 Task: Add Sprouts Organic Scandinavian Blend Coffee to the cart.
Action: Mouse pressed left at (29, 143)
Screenshot: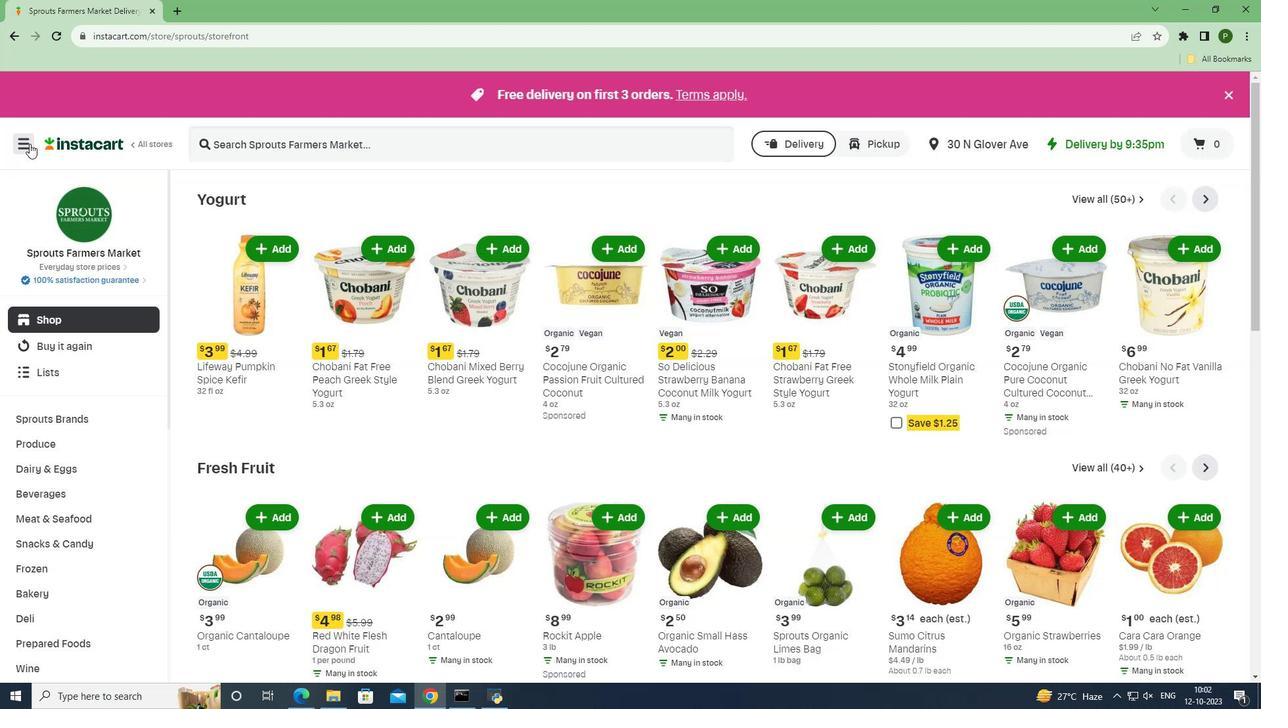 
Action: Mouse moved to (63, 339)
Screenshot: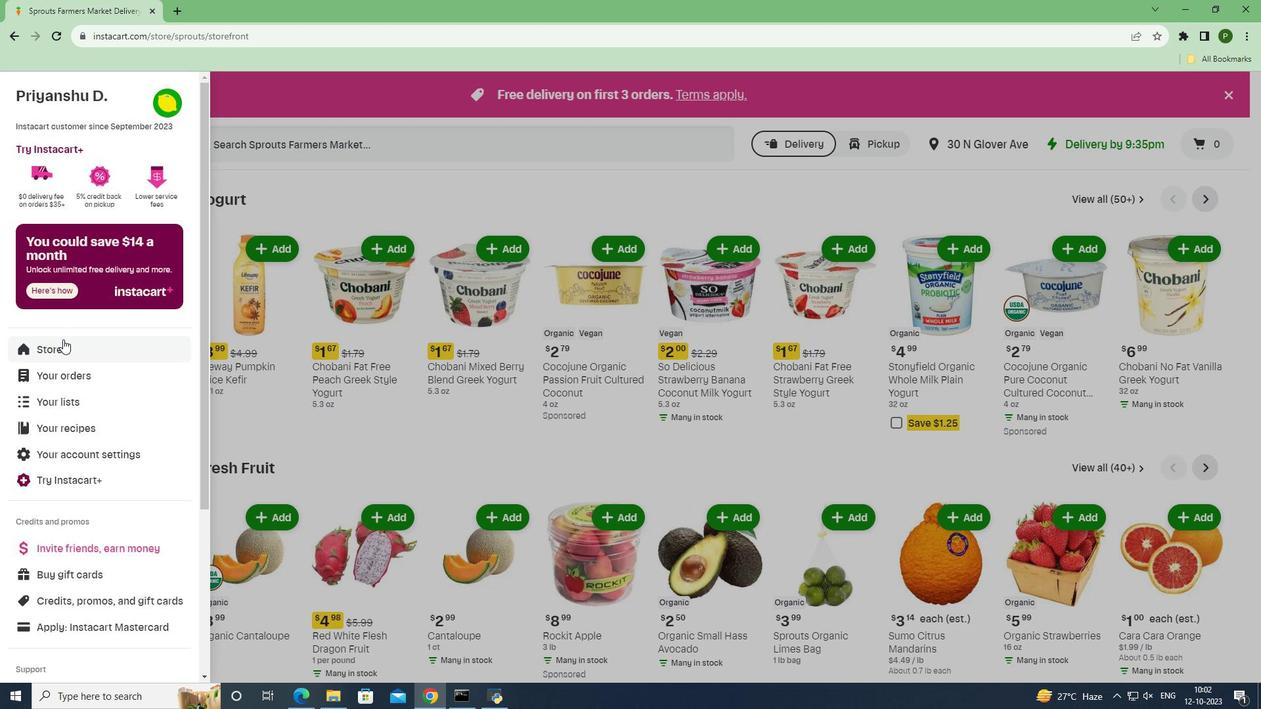 
Action: Mouse pressed left at (63, 339)
Screenshot: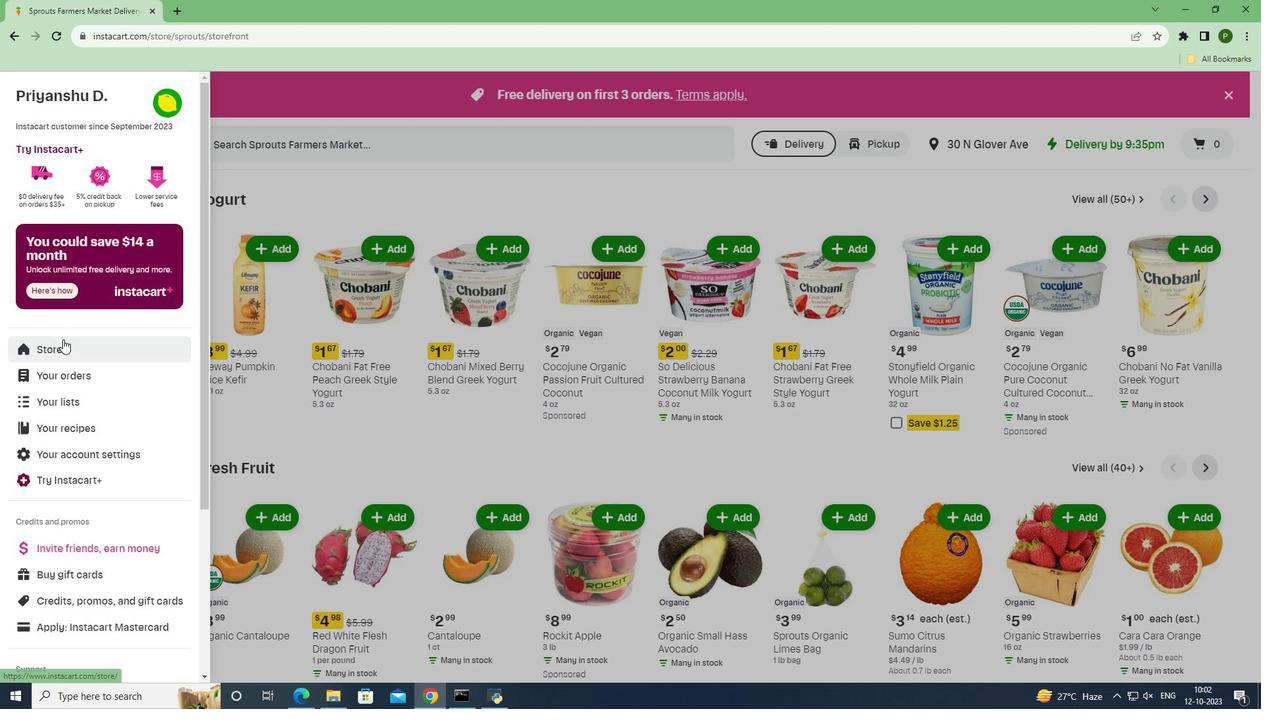 
Action: Mouse moved to (291, 150)
Screenshot: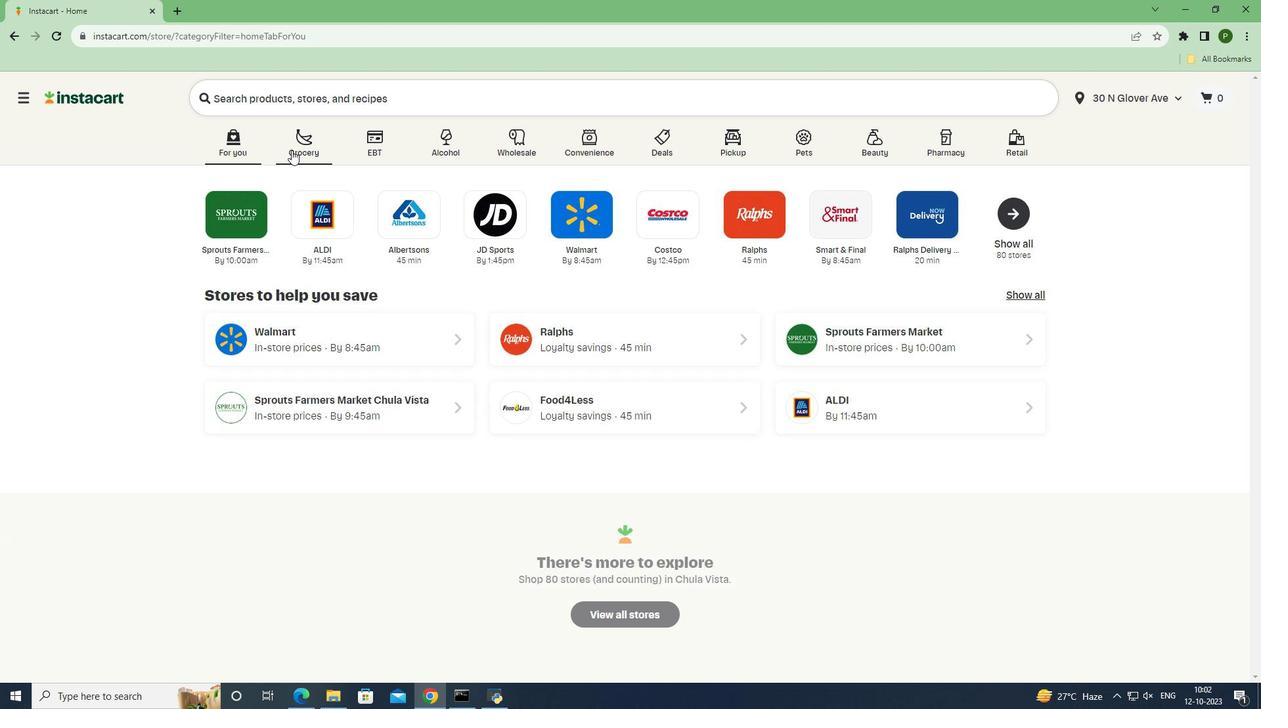 
Action: Mouse pressed left at (291, 150)
Screenshot: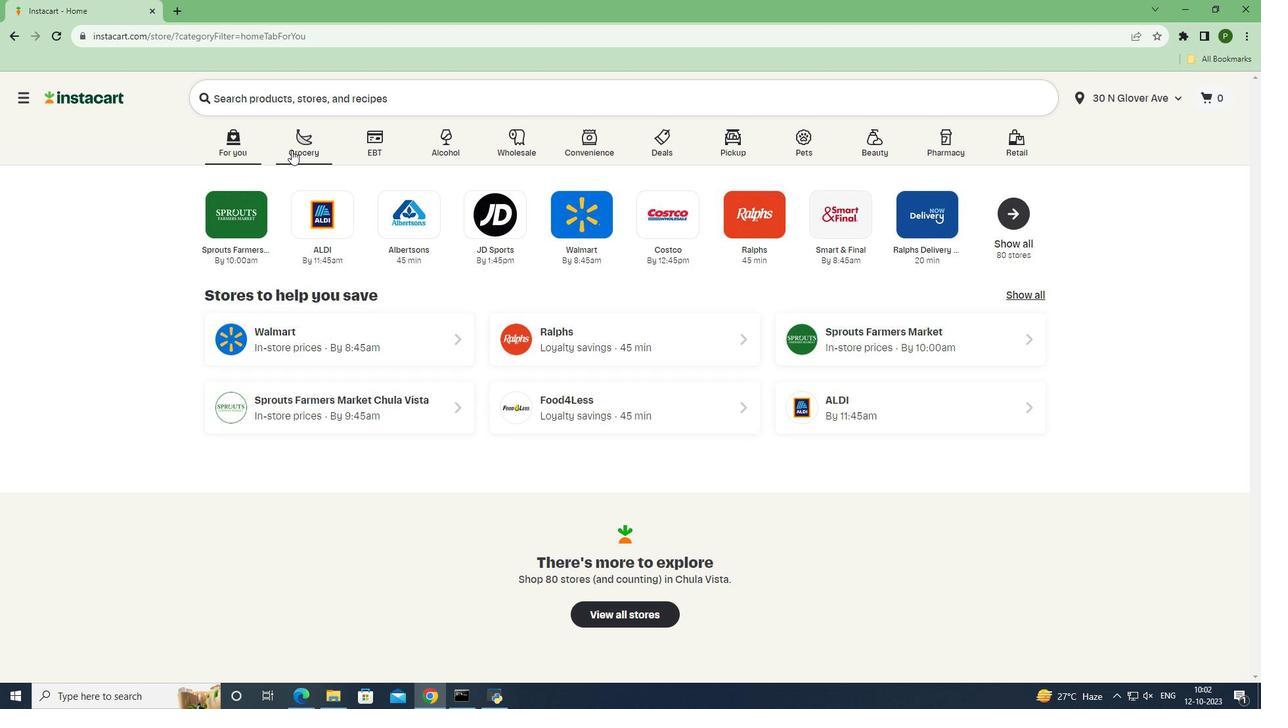 
Action: Mouse moved to (507, 300)
Screenshot: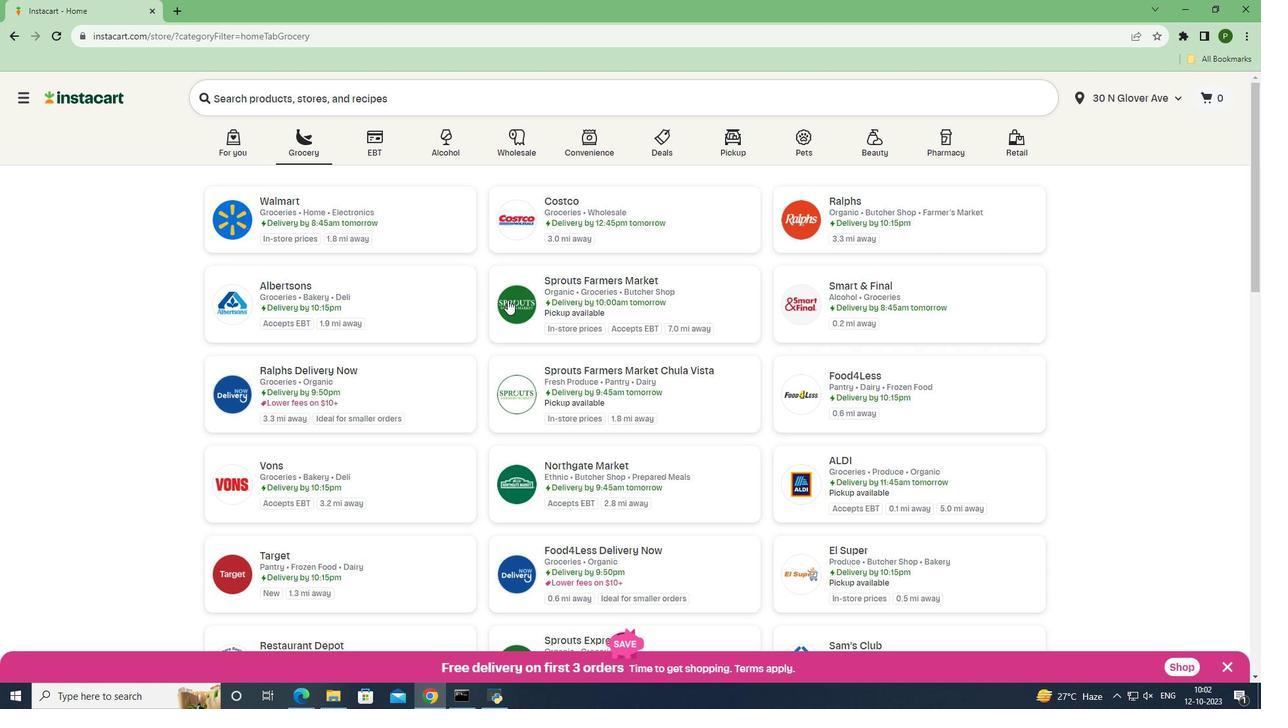 
Action: Mouse pressed left at (507, 300)
Screenshot: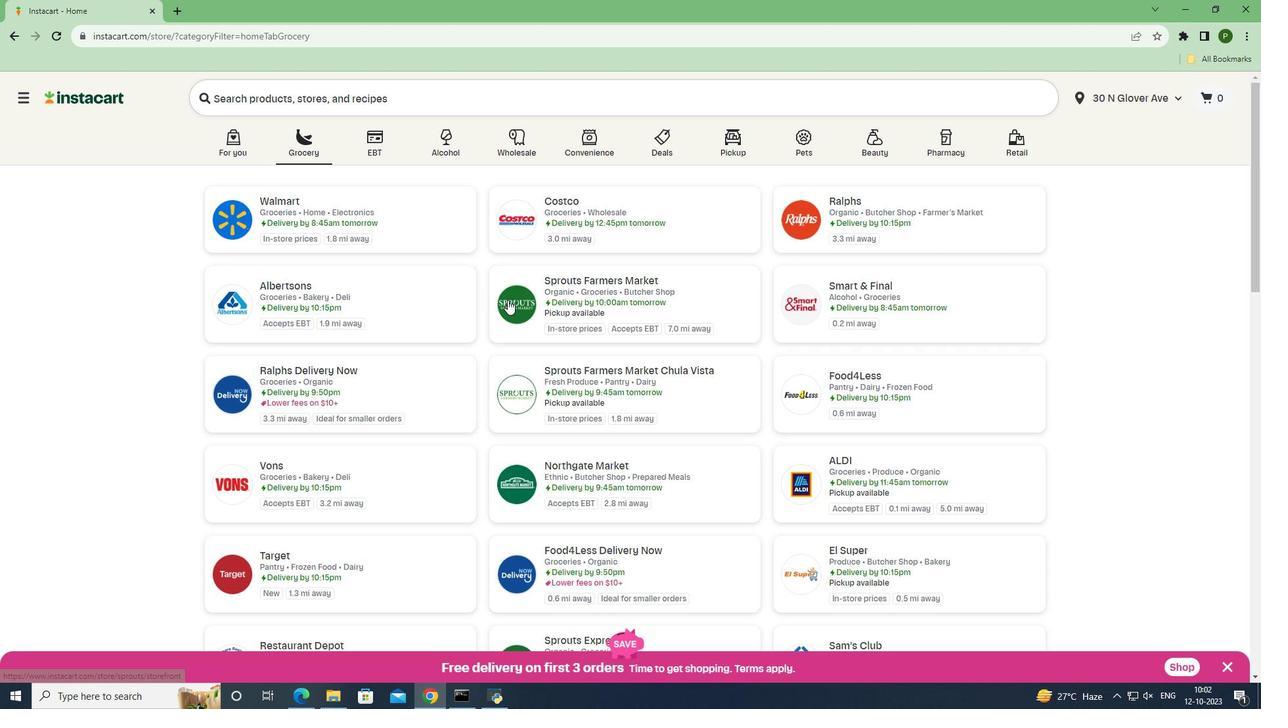 
Action: Mouse moved to (97, 496)
Screenshot: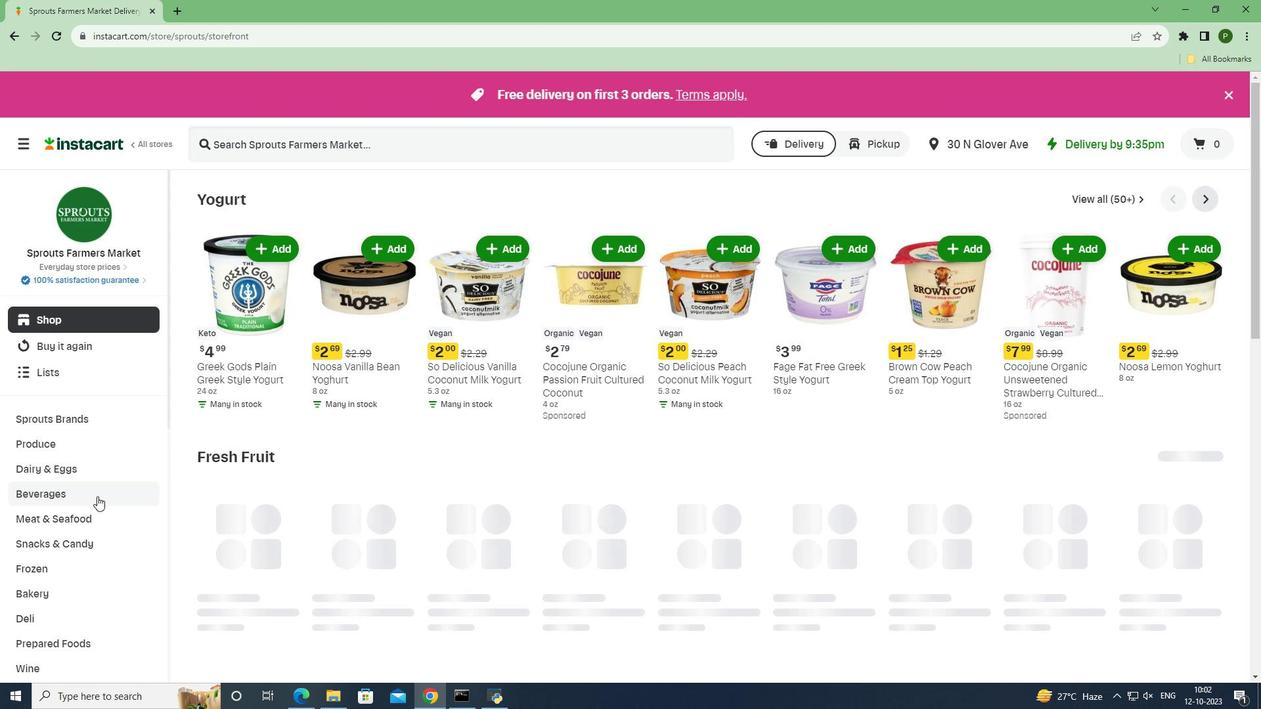 
Action: Mouse pressed left at (97, 496)
Screenshot: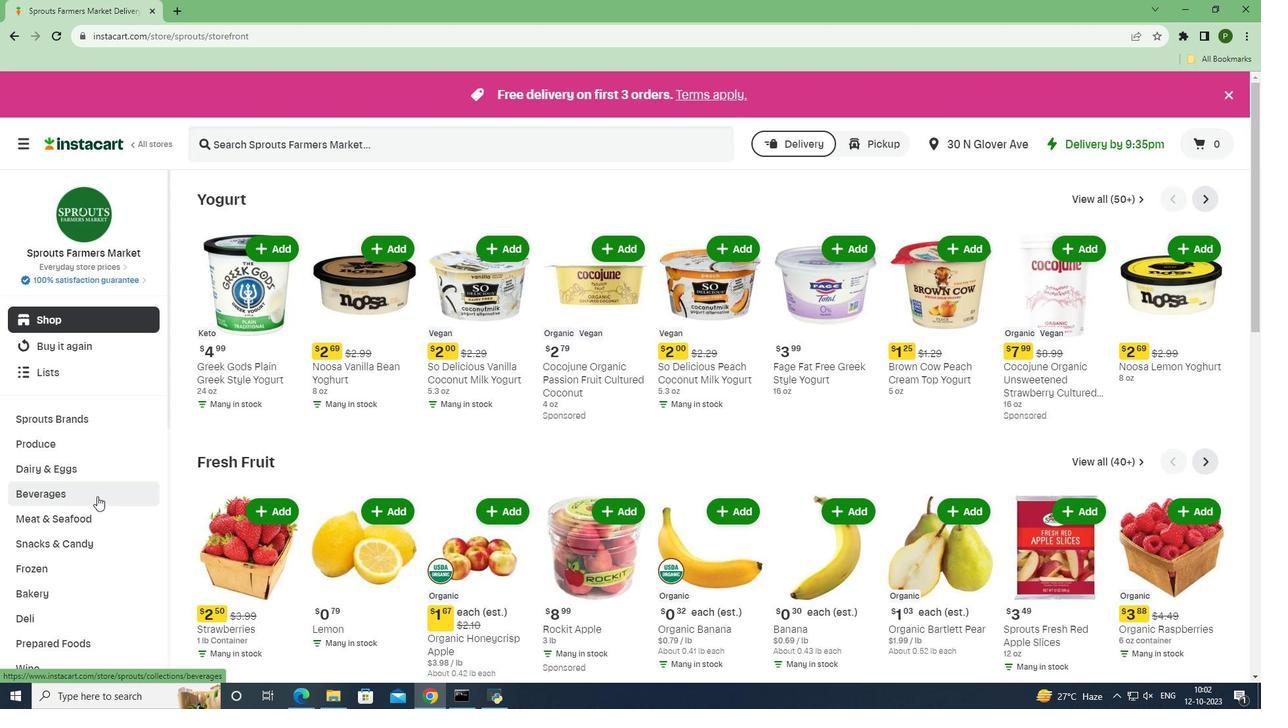 
Action: Mouse moved to (484, 224)
Screenshot: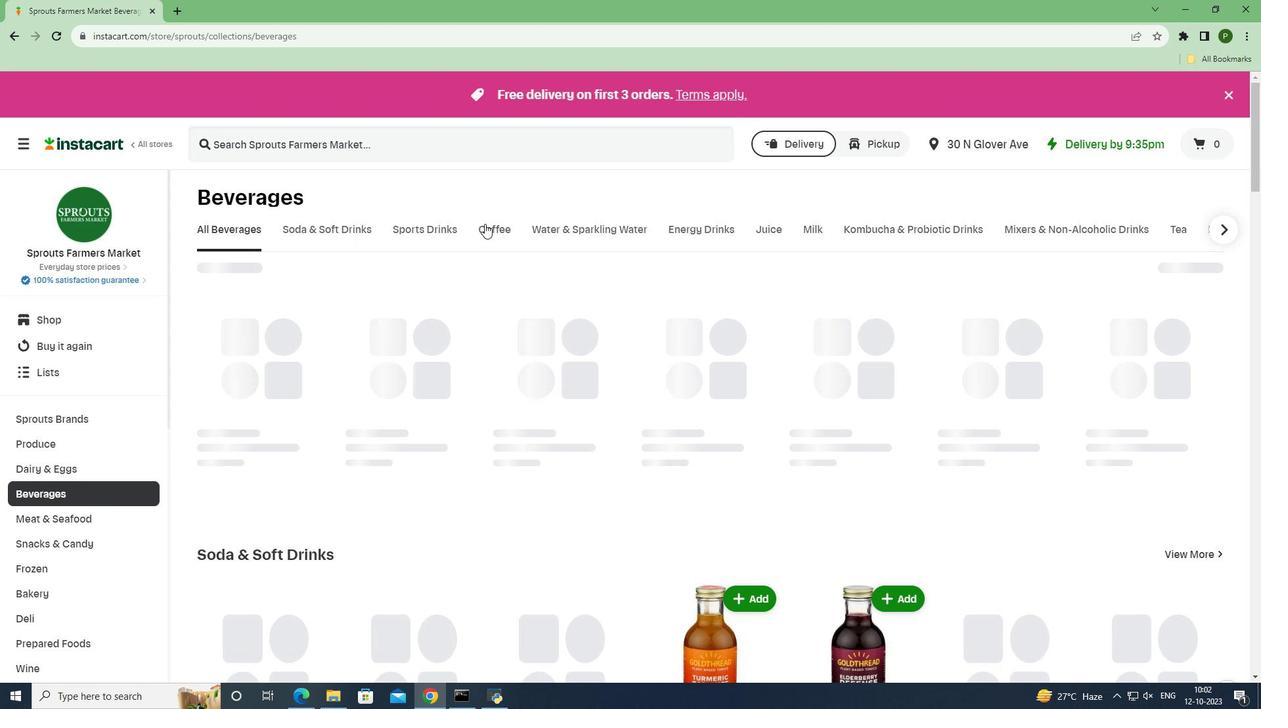 
Action: Mouse pressed left at (484, 224)
Screenshot: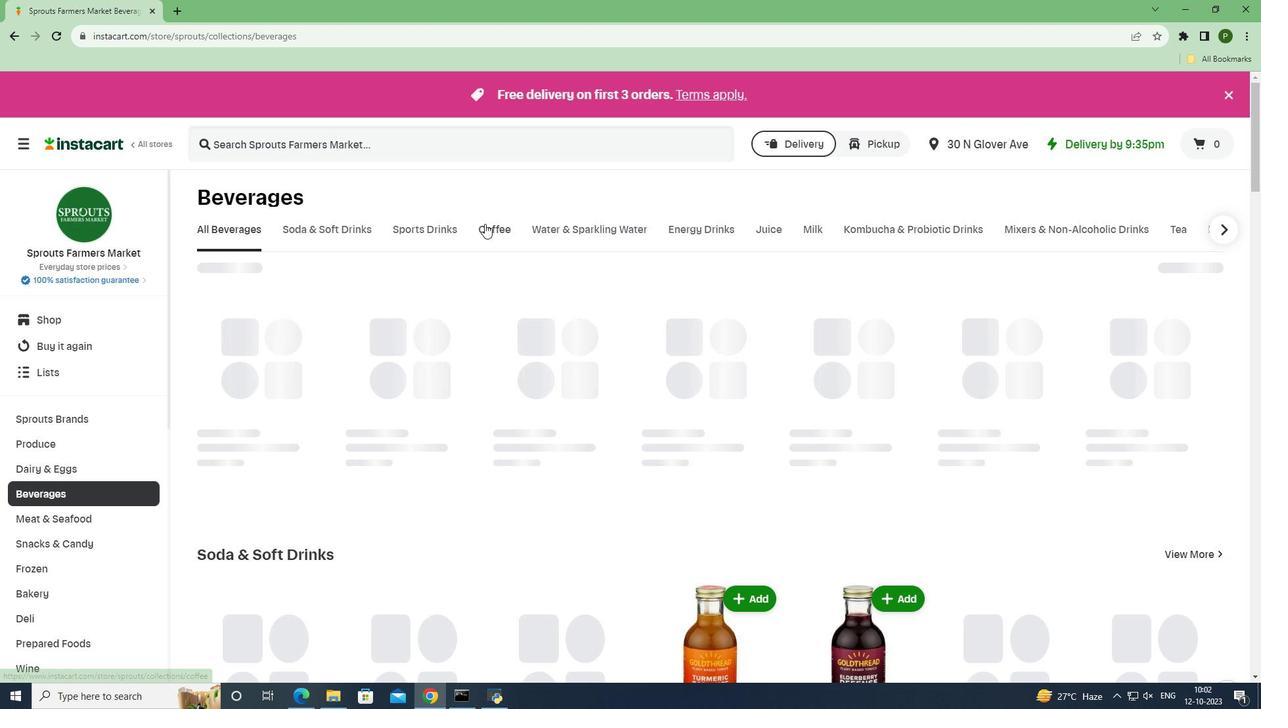 
Action: Mouse moved to (385, 149)
Screenshot: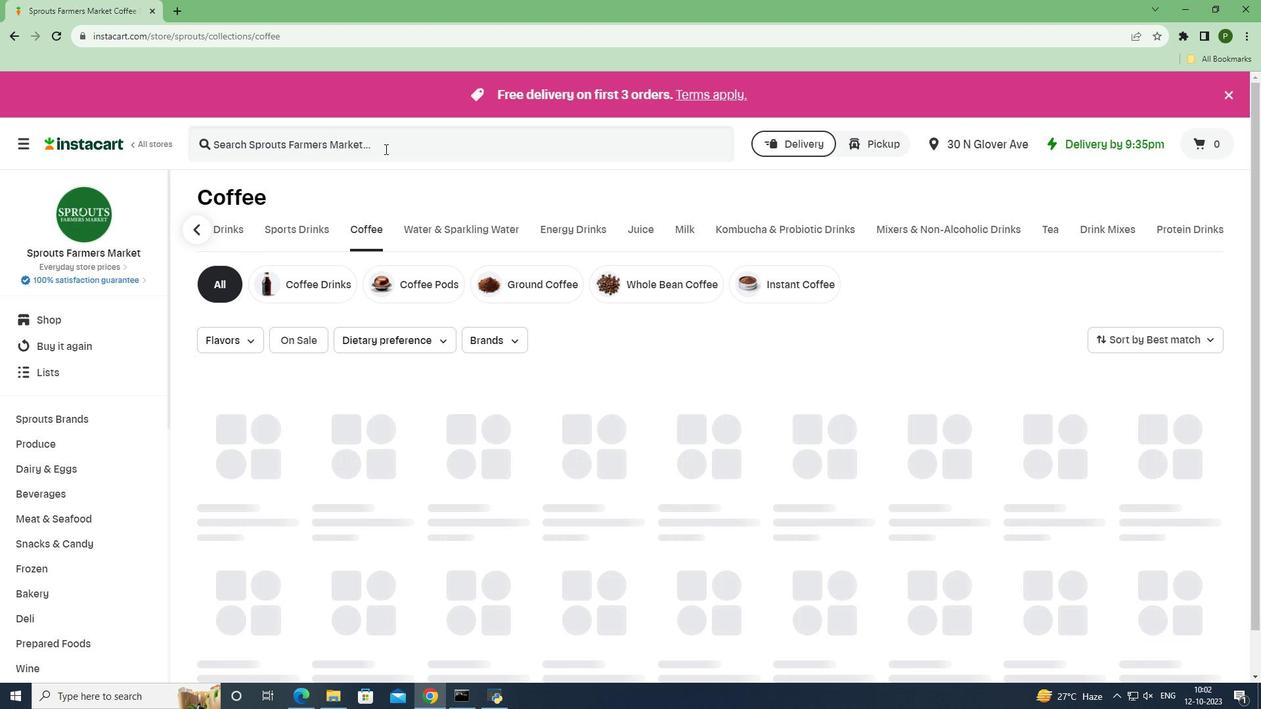 
Action: Mouse pressed left at (385, 149)
Screenshot: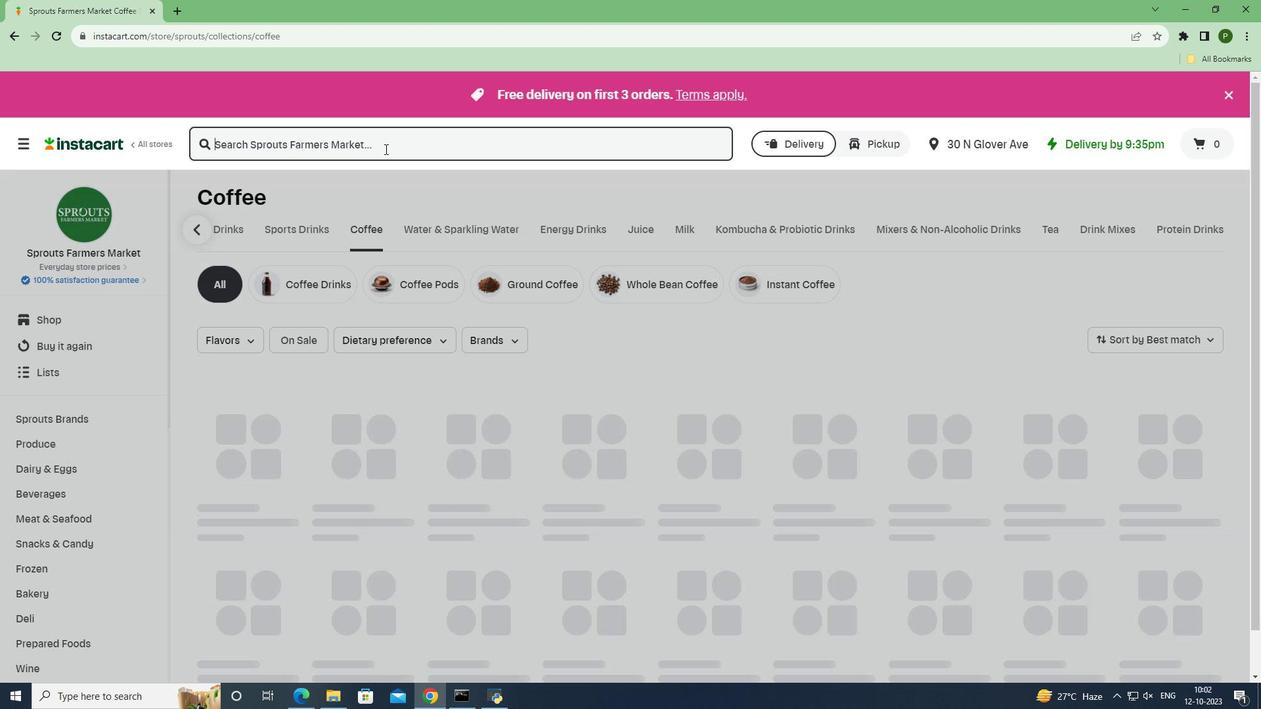 
Action: Key pressed <Key.caps_lock>S<Key.caps_lock>prouts<Key.space><Key.caps_lock>O<Key.caps_lock>rganic<Key.space><Key.caps_lock>S<Key.caps_lock>candinavian<Key.space><Key.caps_lock>B<Key.caps_lock>lend<Key.space><Key.caps_lock>C<Key.caps_lock>offee<Key.space><Key.enter>
Screenshot: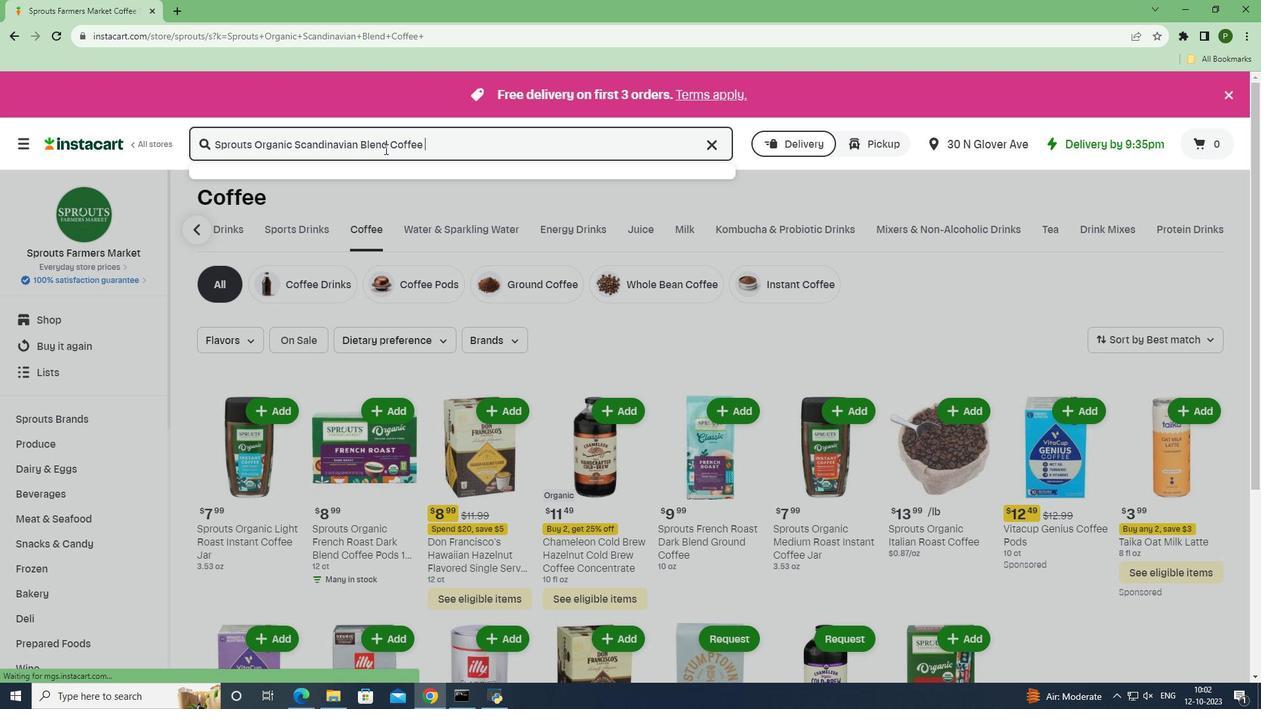 
Action: Mouse moved to (747, 252)
Screenshot: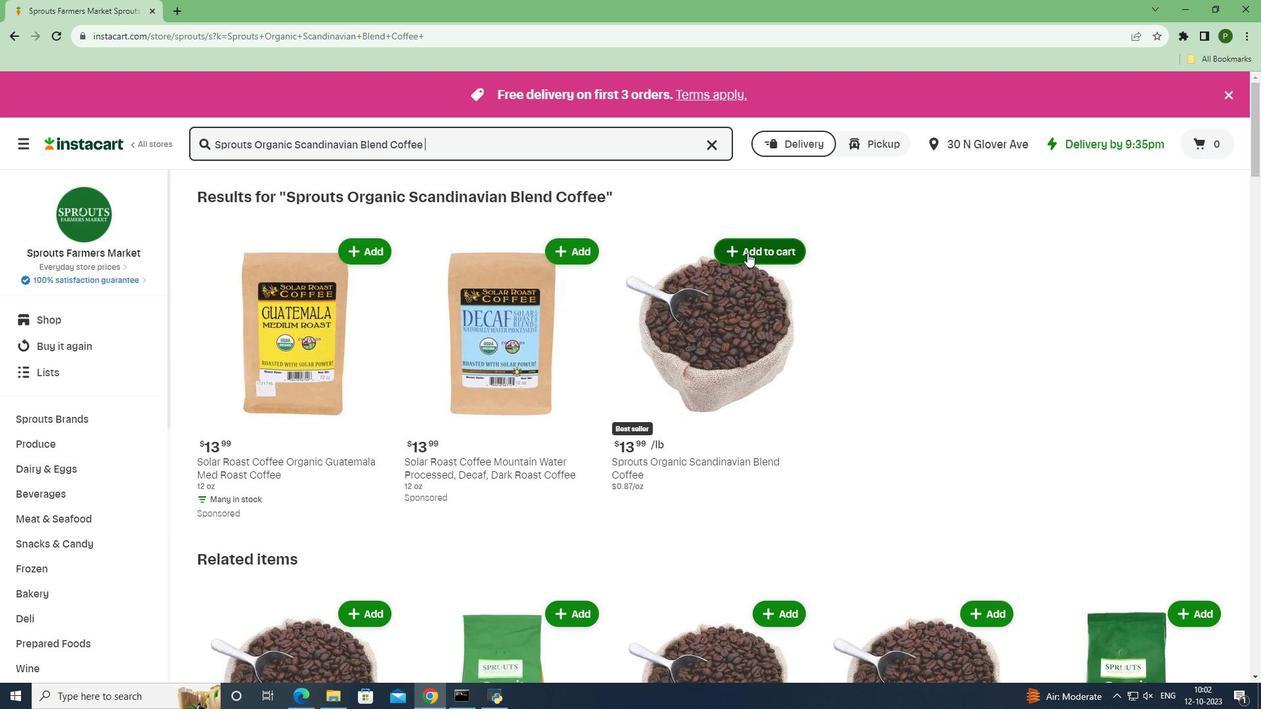 
Action: Mouse pressed left at (747, 252)
Screenshot: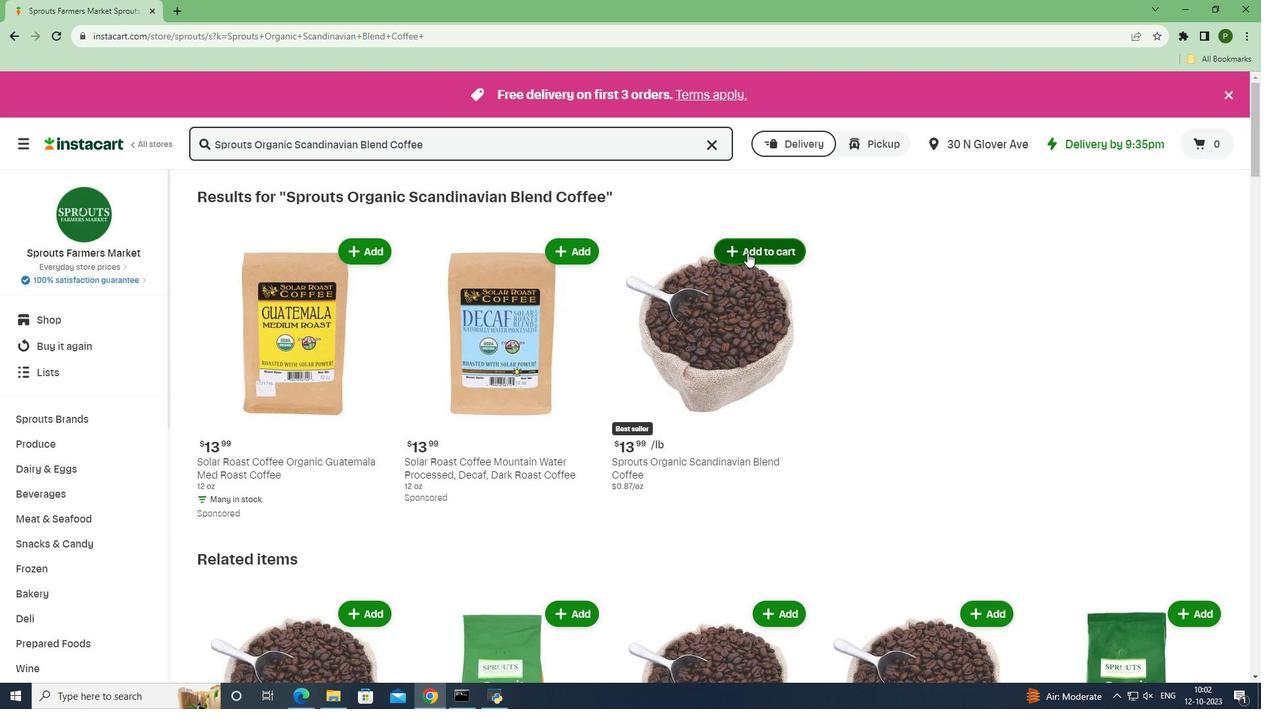 
Action: Mouse moved to (842, 331)
Screenshot: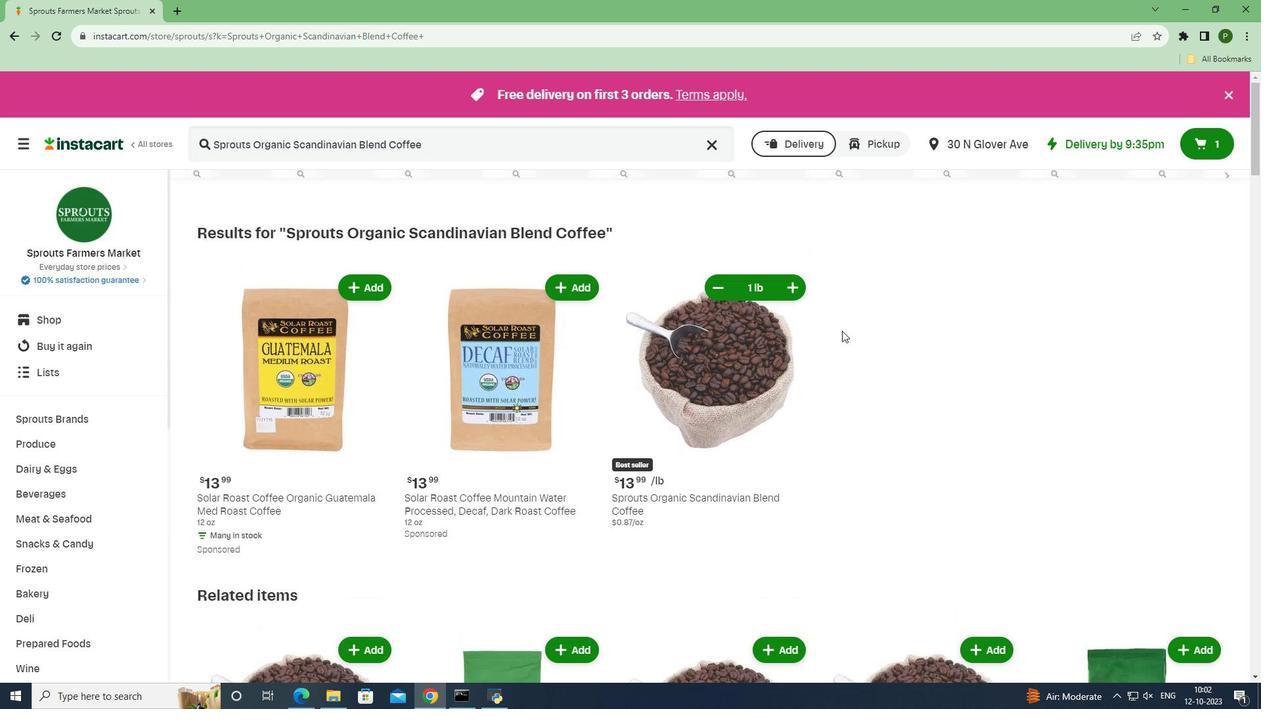 
